 Task: Select Convenience. Add to cart, from RaceTrac for 3390 Emily Renzelli Boulevard, San Francisco, California 94103, Cell Number 831-612-1938, following item : Red Bull - 2
Action: Mouse moved to (270, 119)
Screenshot: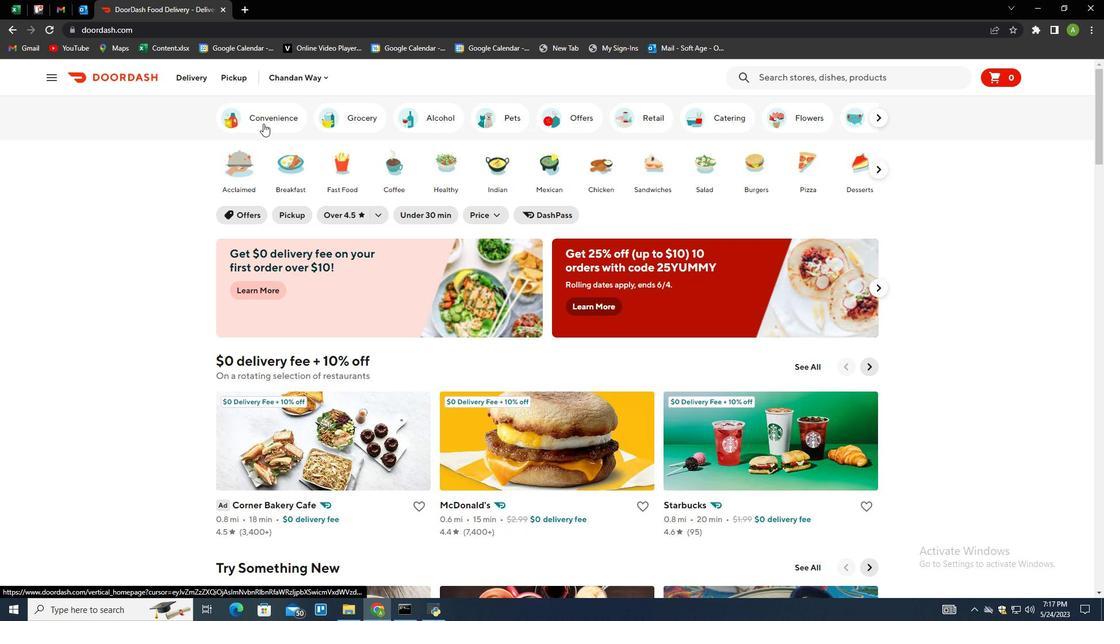 
Action: Mouse pressed left at (270, 119)
Screenshot: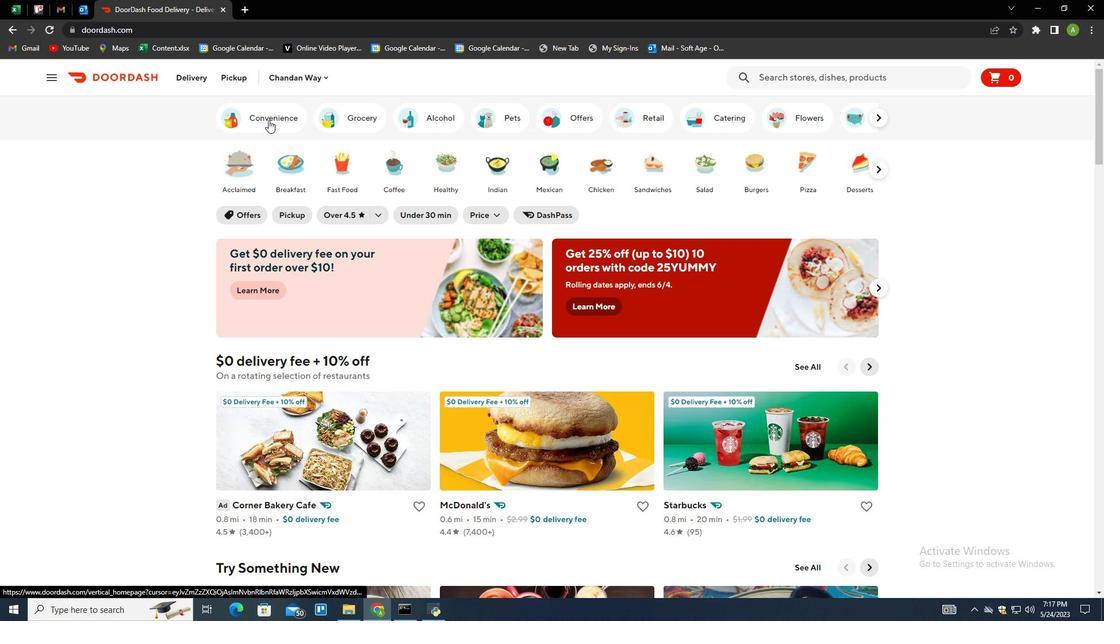 
Action: Mouse moved to (740, 425)
Screenshot: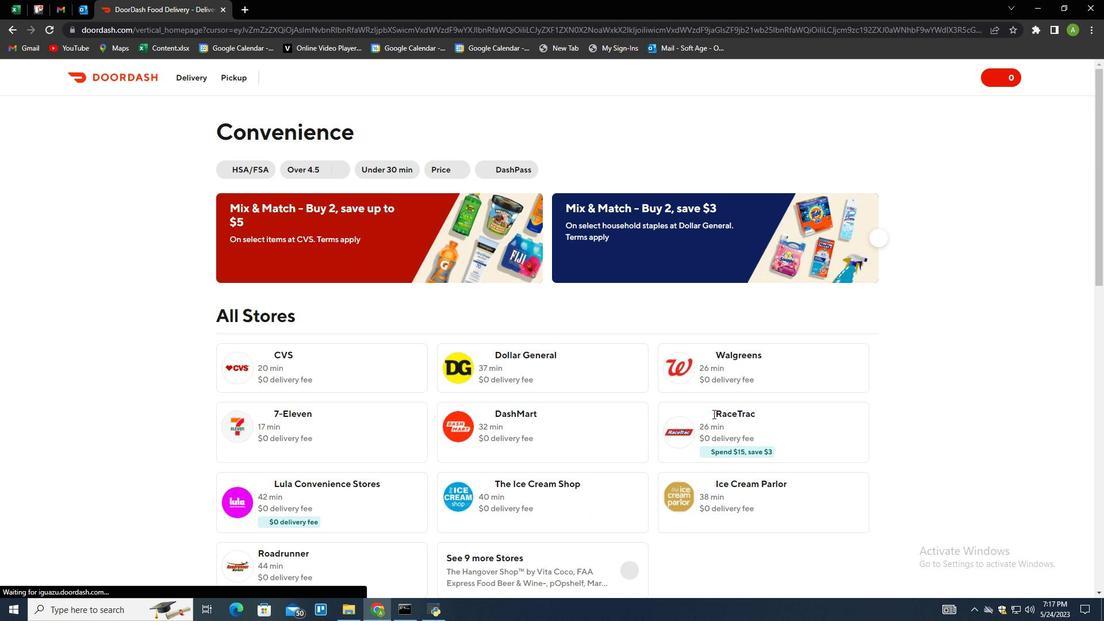 
Action: Mouse pressed left at (740, 425)
Screenshot: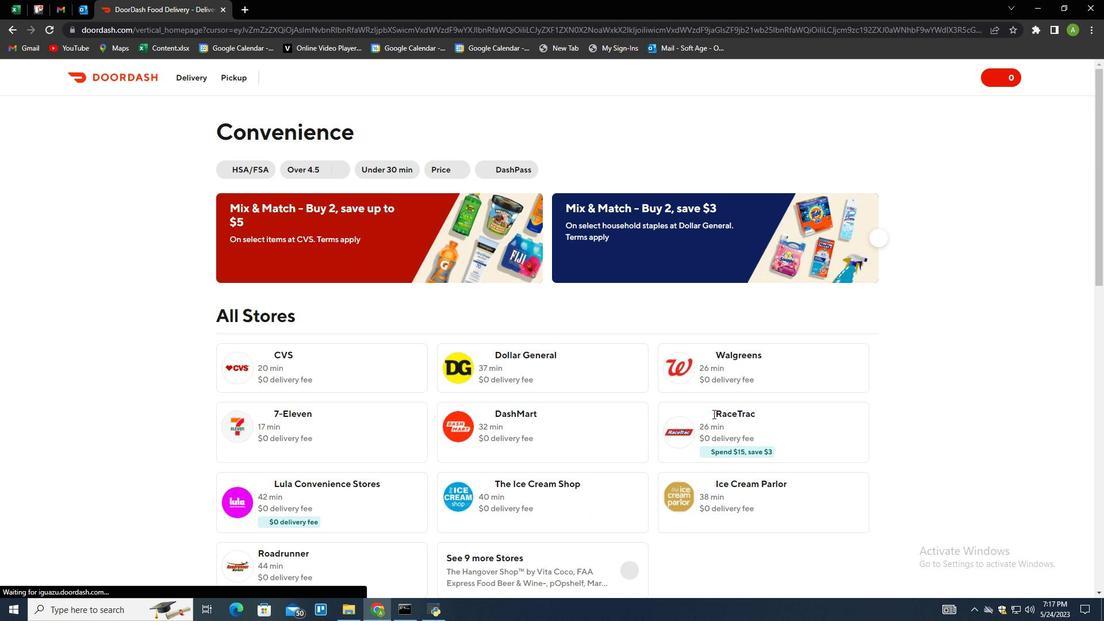 
Action: Mouse moved to (236, 73)
Screenshot: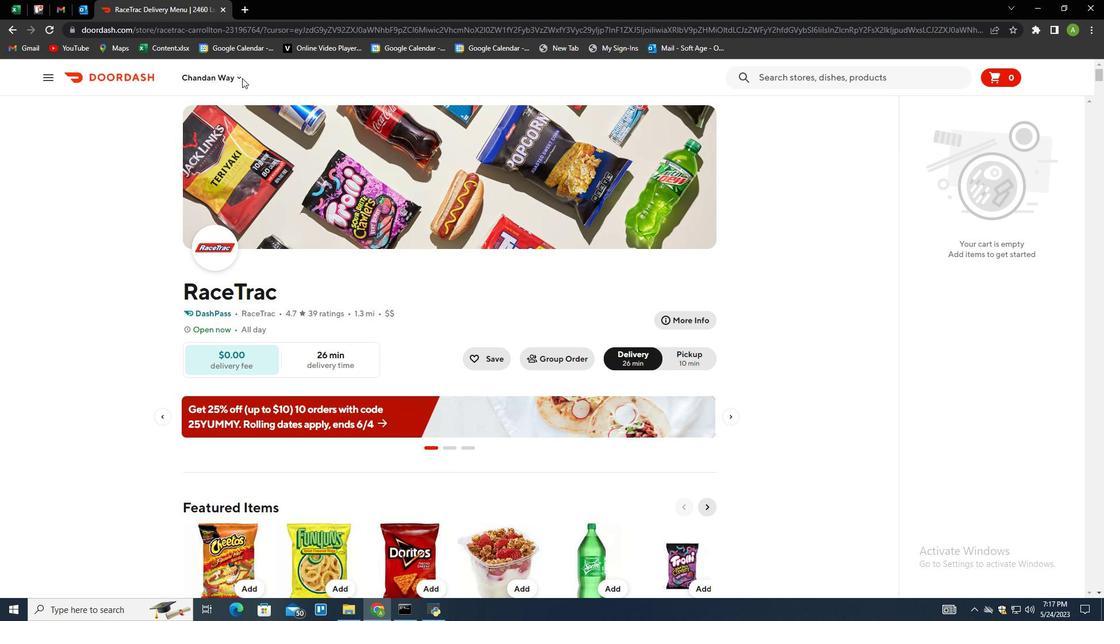 
Action: Mouse pressed left at (236, 73)
Screenshot: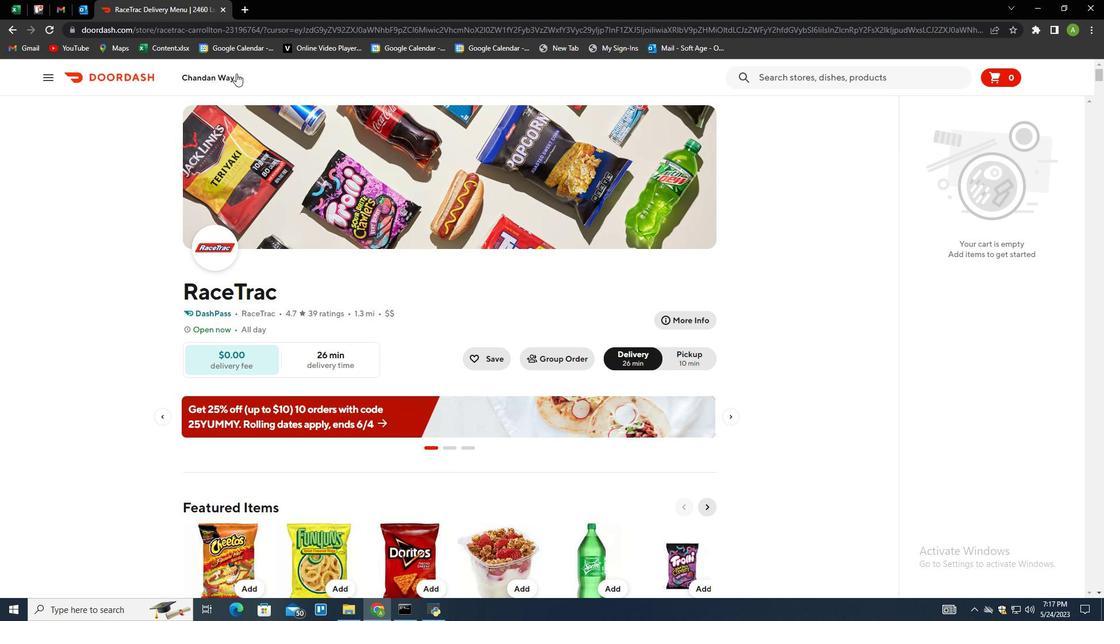 
Action: Mouse moved to (230, 125)
Screenshot: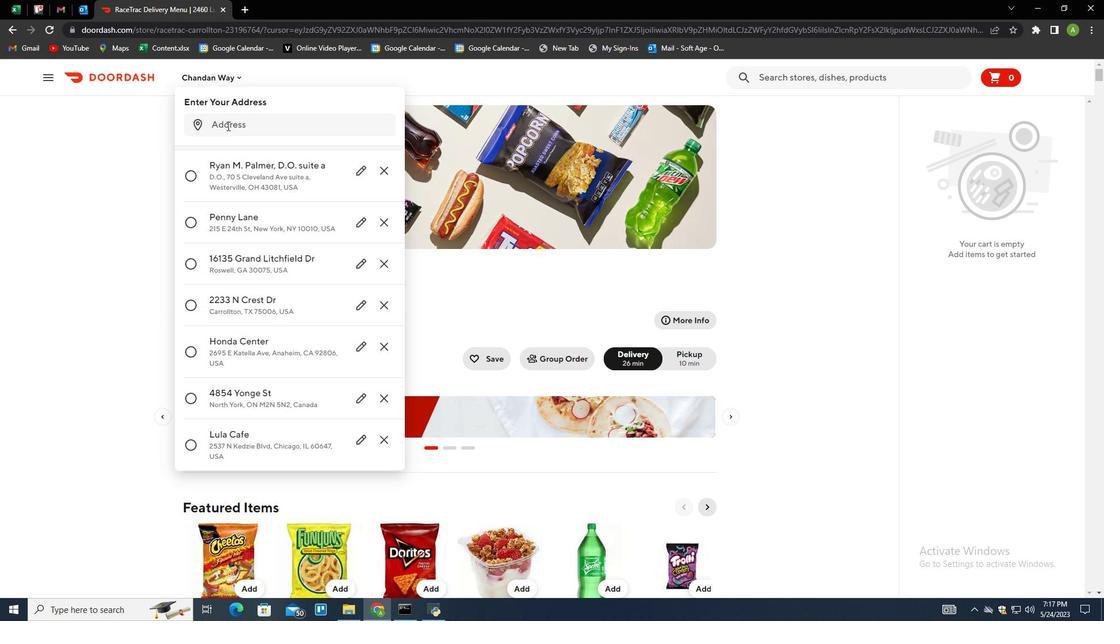 
Action: Mouse pressed left at (230, 125)
Screenshot: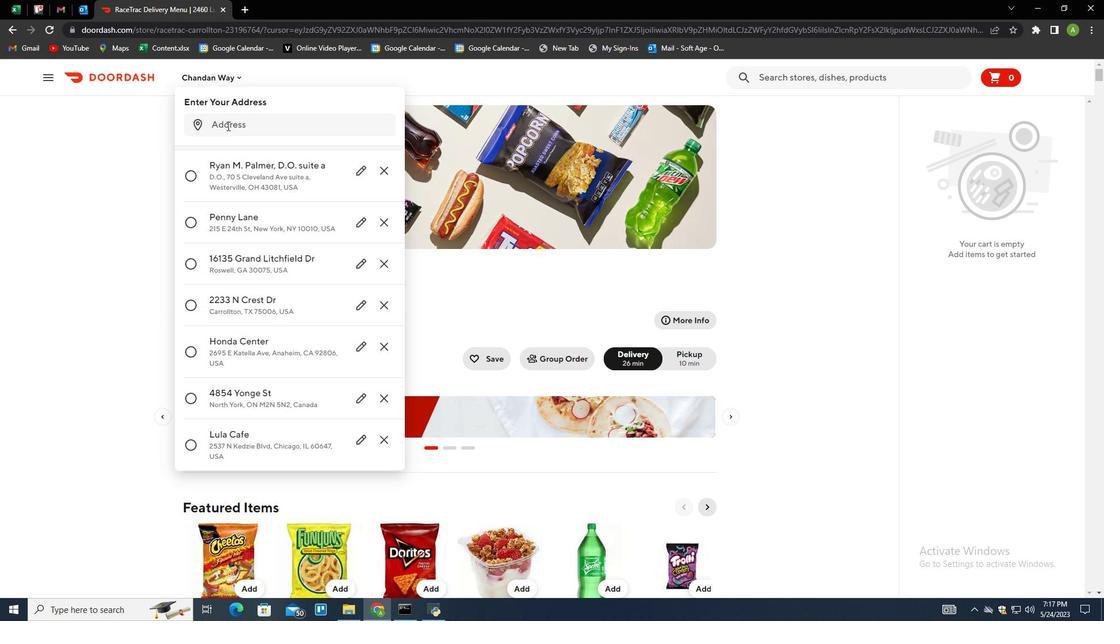 
Action: Mouse moved to (208, 134)
Screenshot: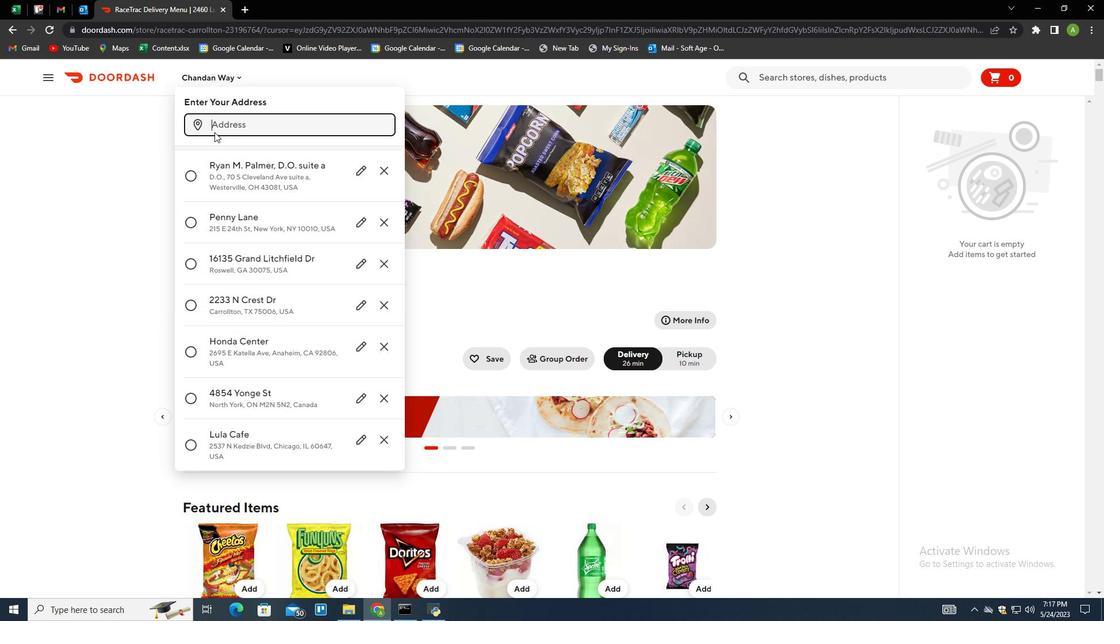 
Action: Key pressed 3390<Key.space>emily<Key.space>renzelli<Key.space>boulevard,<Key.space>san<Key.space>francisco,<Key.space>california<Key.space>94103<Key.enter>
Screenshot: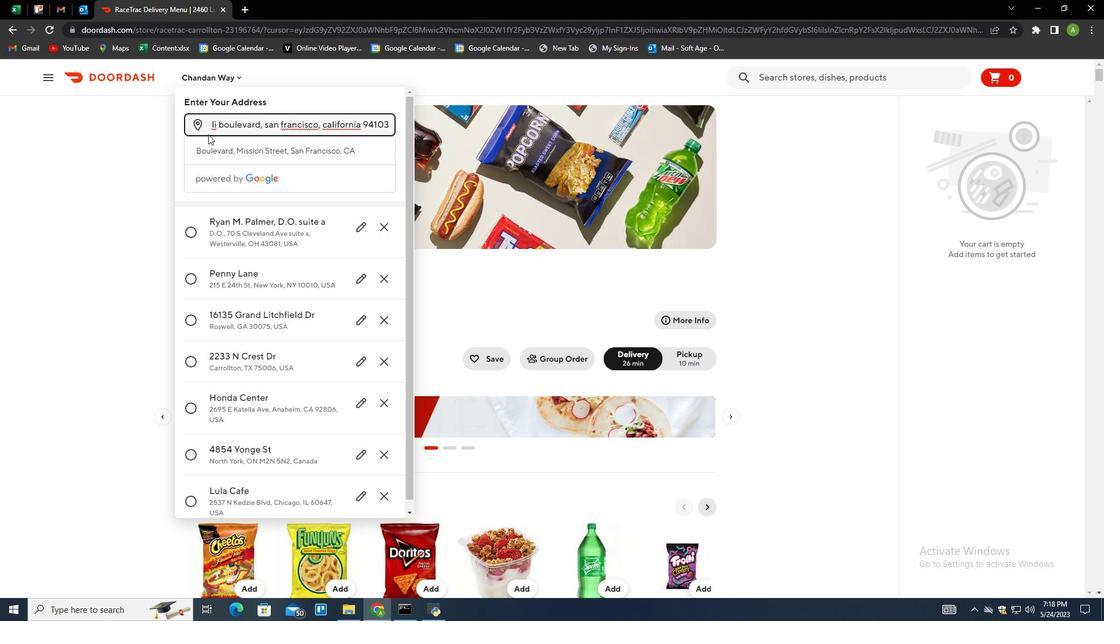 
Action: Mouse moved to (340, 479)
Screenshot: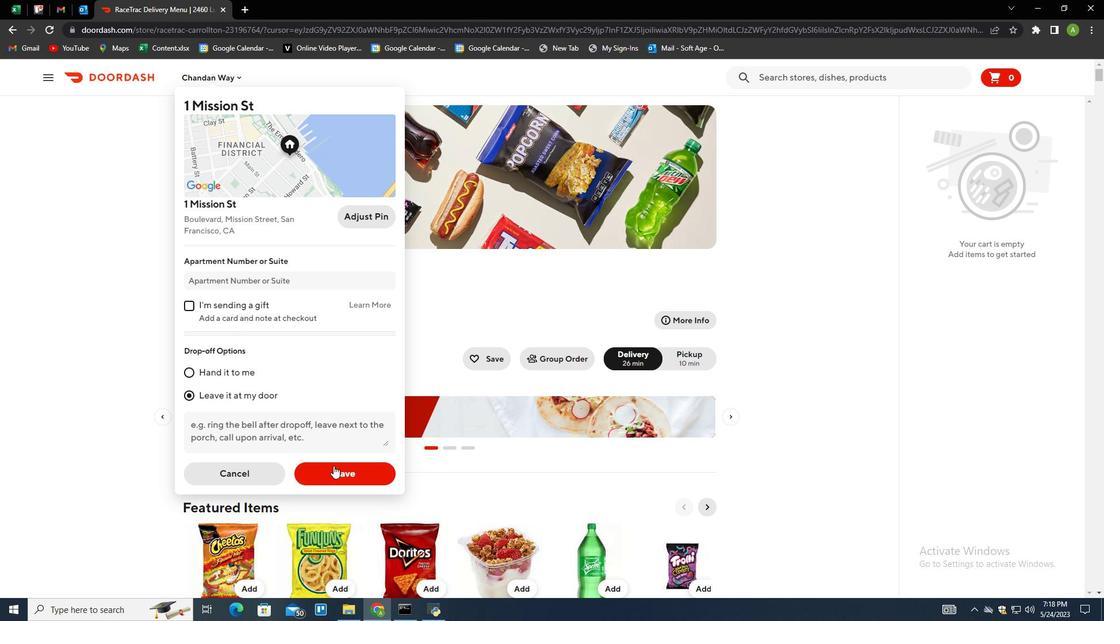
Action: Mouse pressed left at (340, 479)
Screenshot: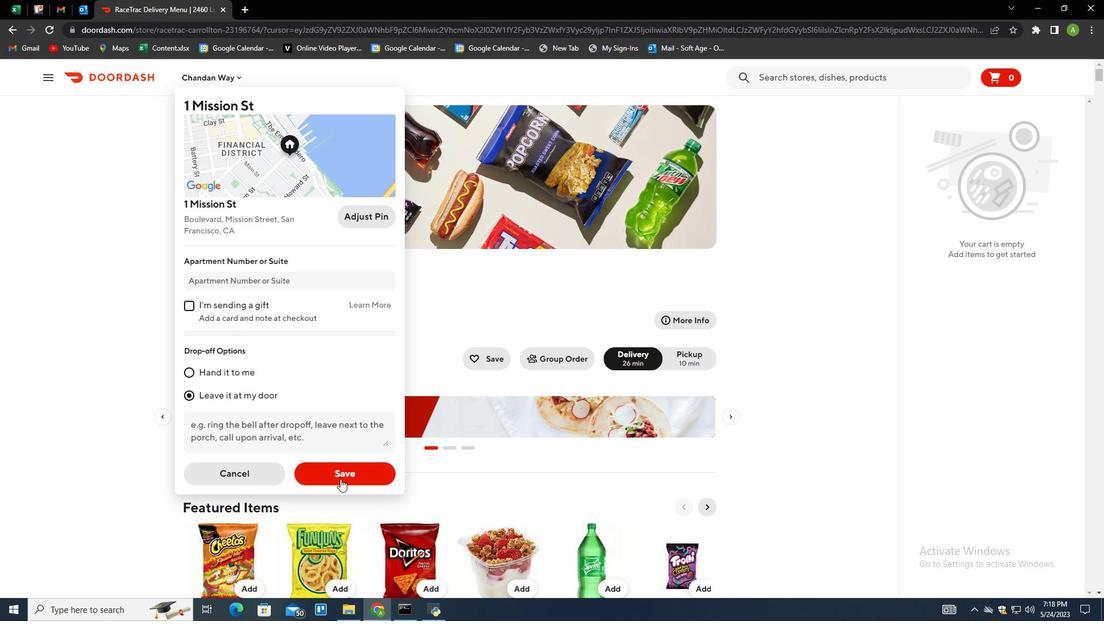 
Action: Mouse moved to (408, 220)
Screenshot: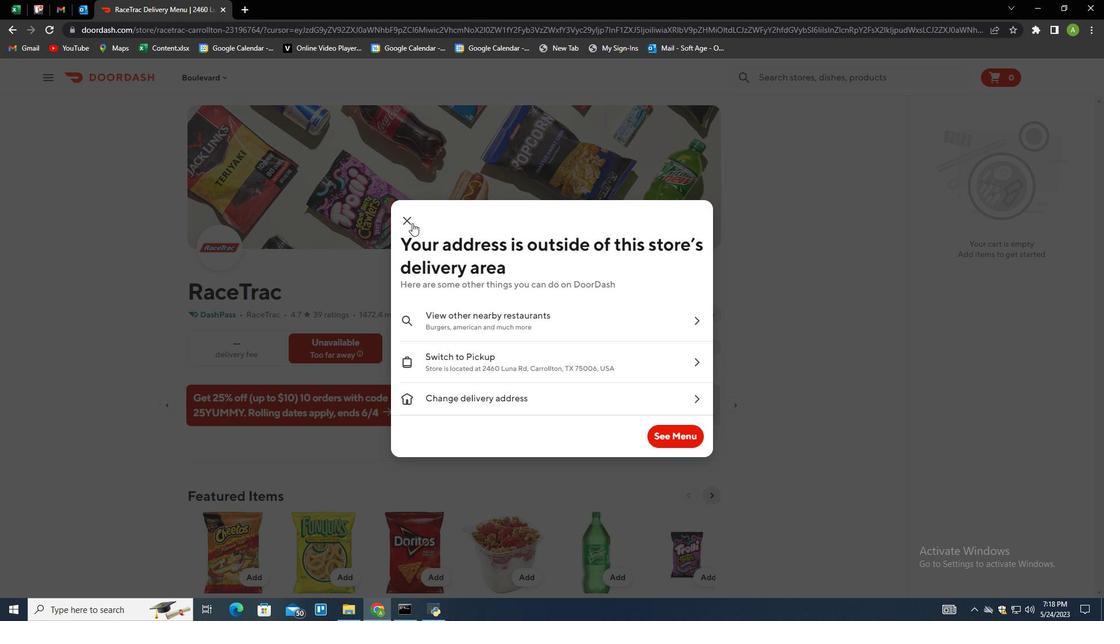 
Action: Mouse pressed left at (408, 220)
Screenshot: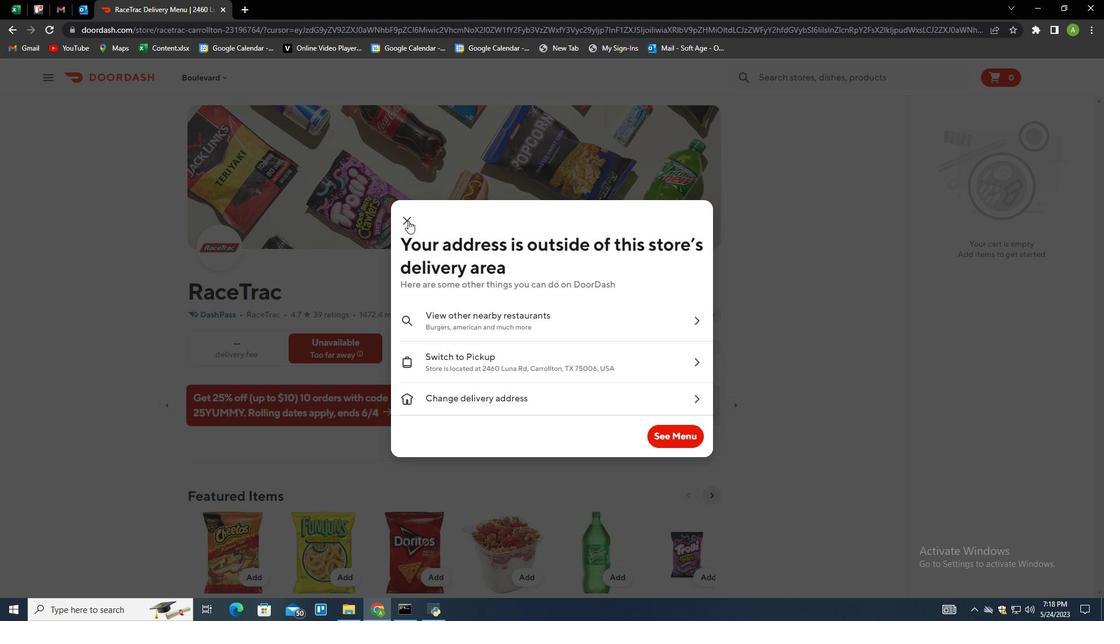 
Action: Mouse moved to (653, 339)
Screenshot: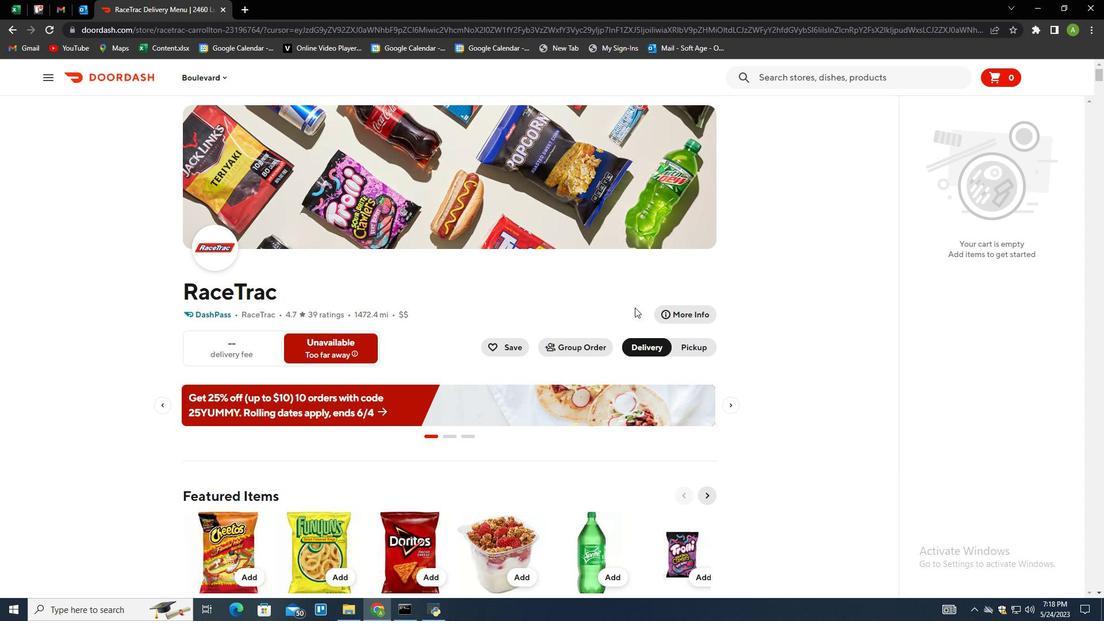 
Action: Mouse scrolled (653, 338) with delta (0, 0)
Screenshot: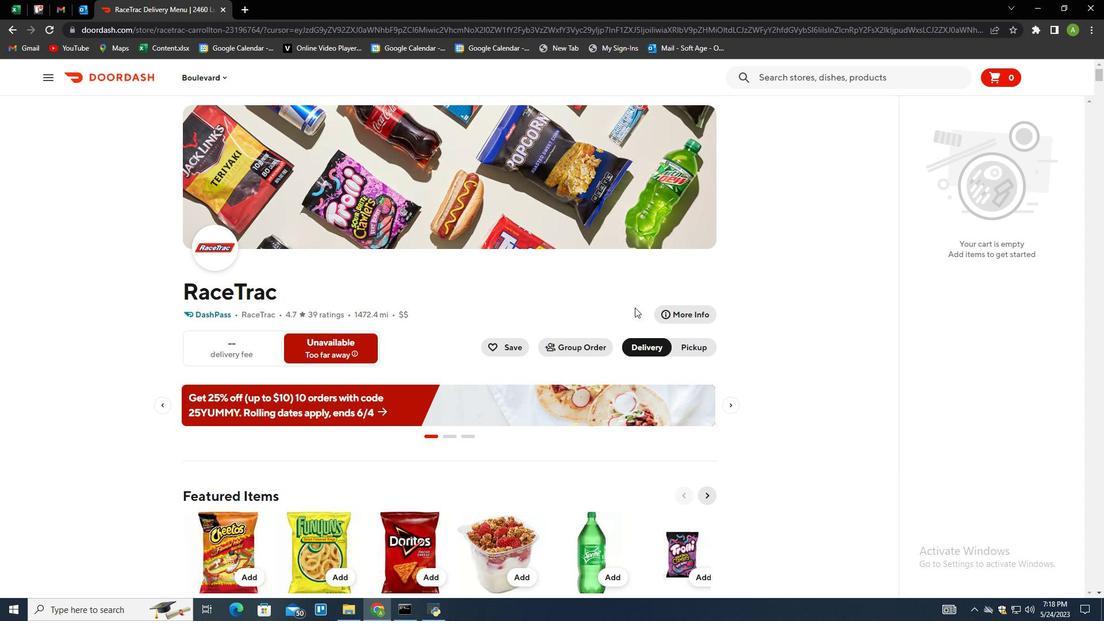 
Action: Mouse moved to (654, 343)
Screenshot: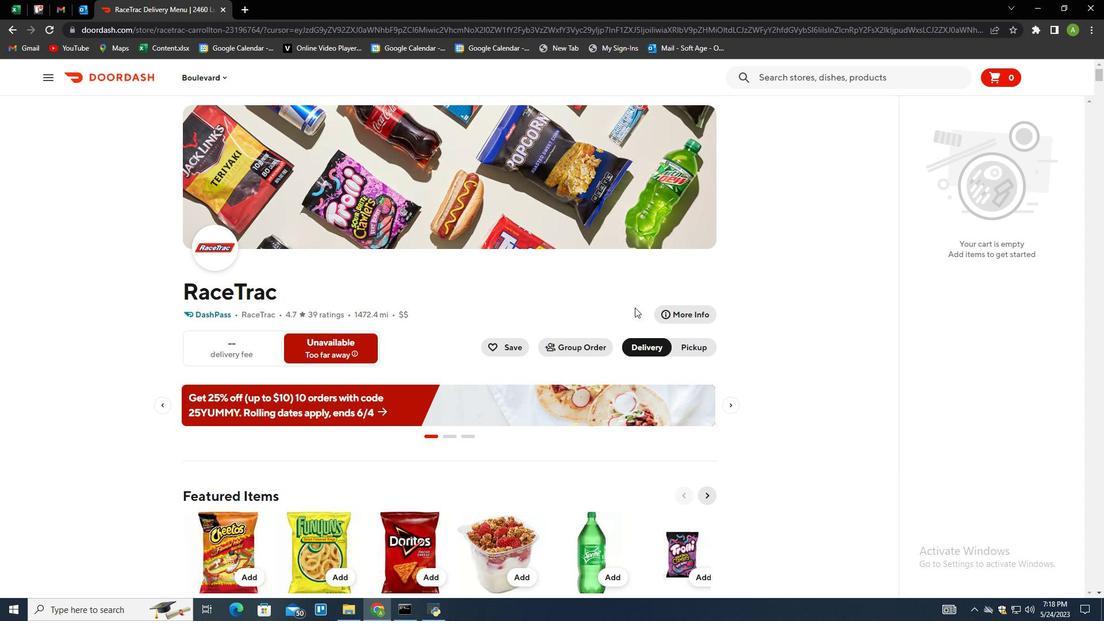 
Action: Mouse scrolled (654, 342) with delta (0, 0)
Screenshot: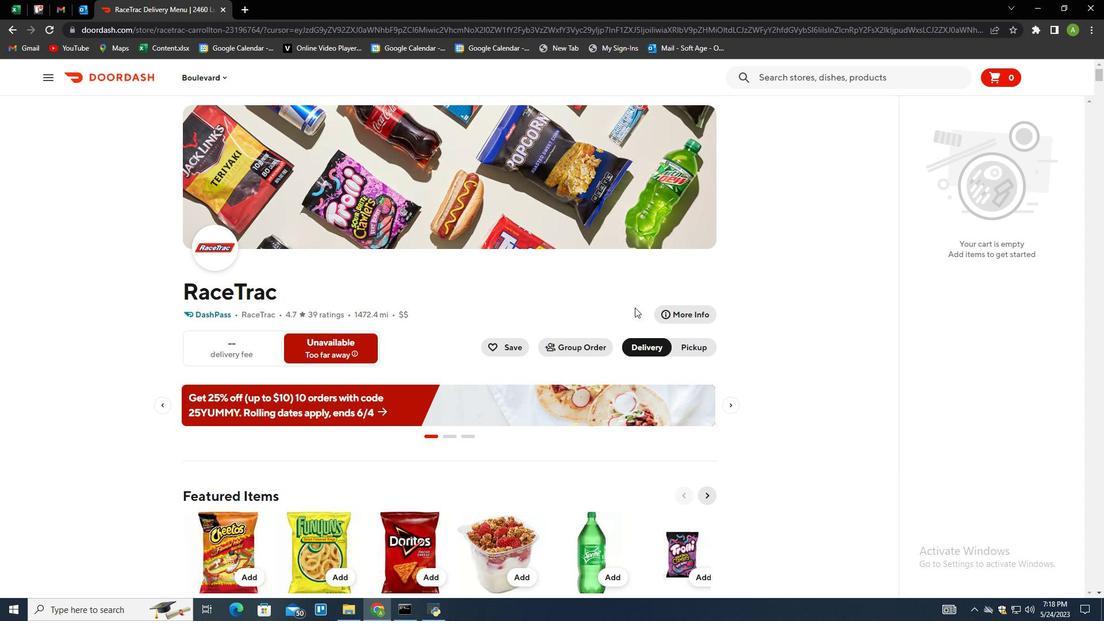 
Action: Mouse moved to (655, 346)
Screenshot: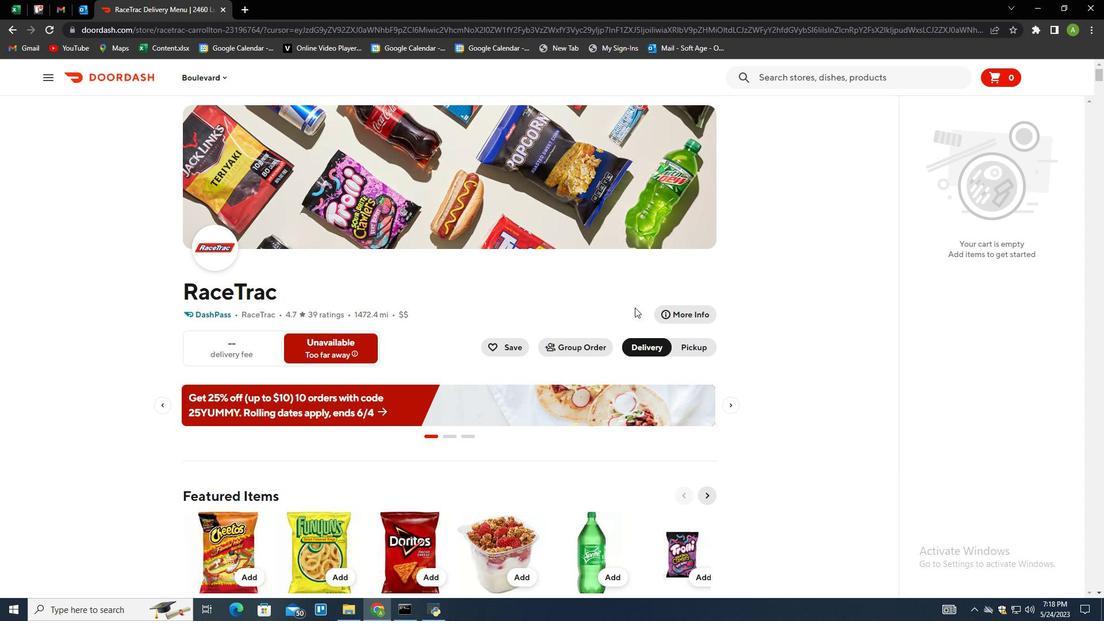 
Action: Mouse scrolled (655, 345) with delta (0, 0)
Screenshot: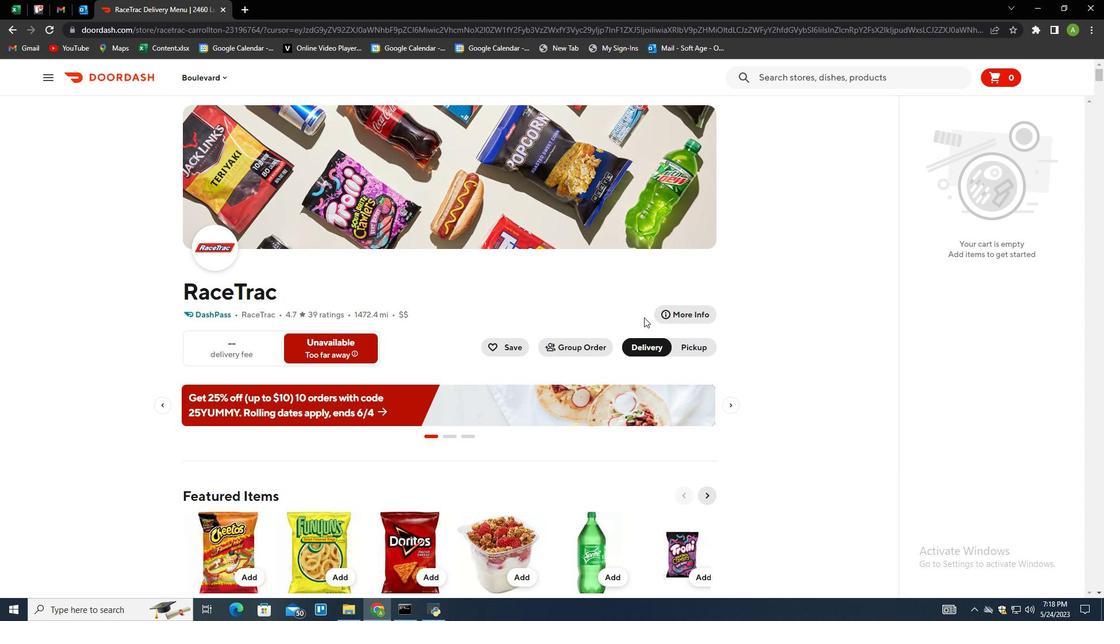 
Action: Mouse moved to (656, 348)
Screenshot: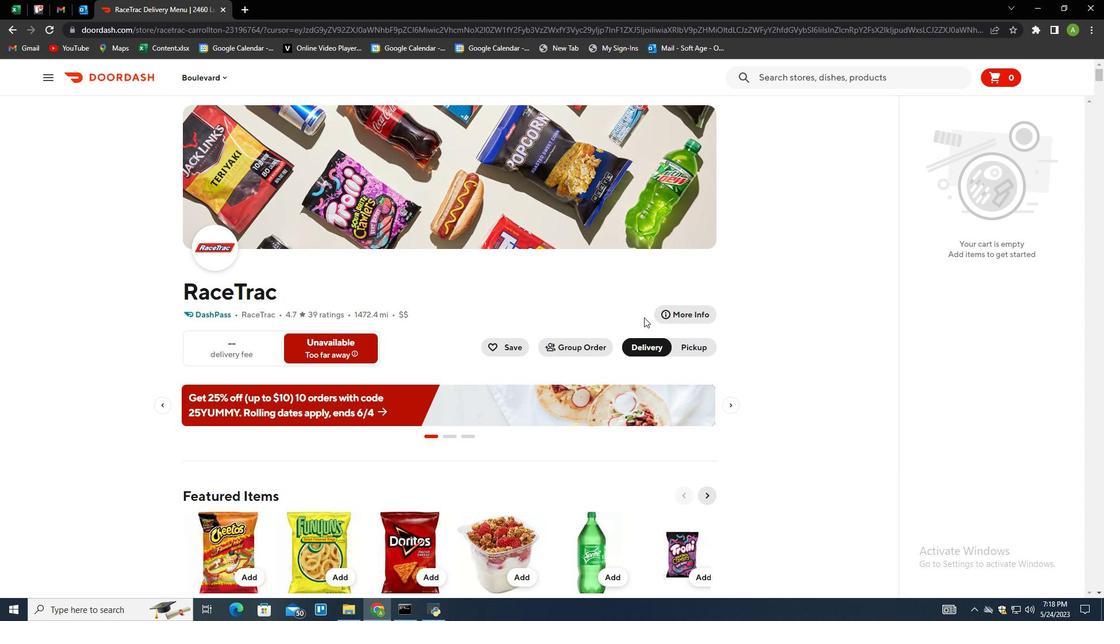 
Action: Mouse scrolled (656, 347) with delta (0, 0)
Screenshot: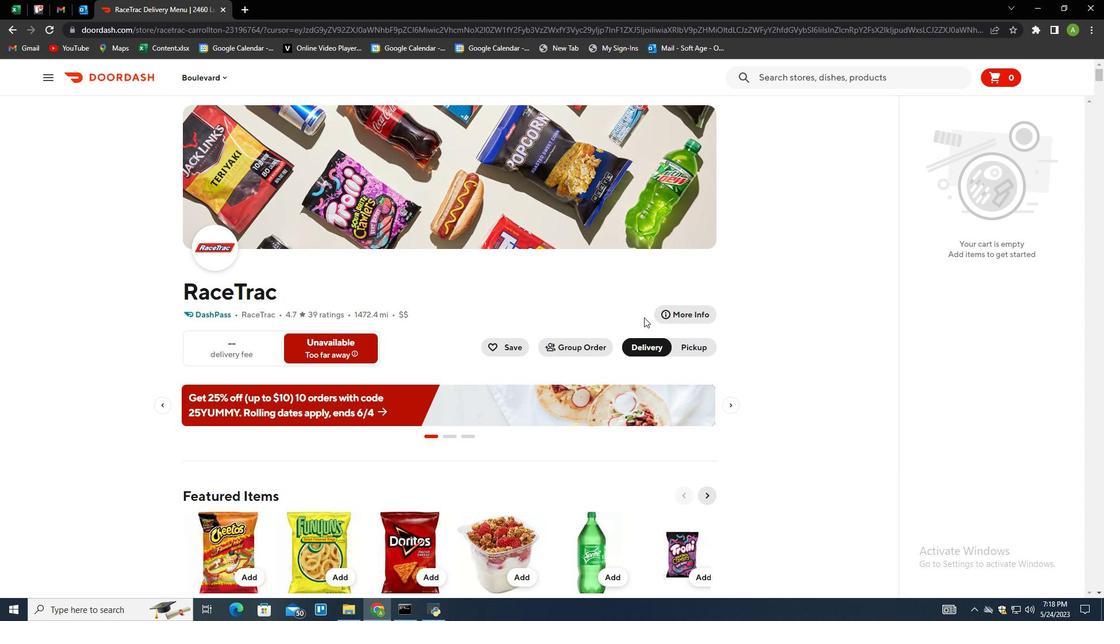 
Action: Mouse moved to (629, 457)
Screenshot: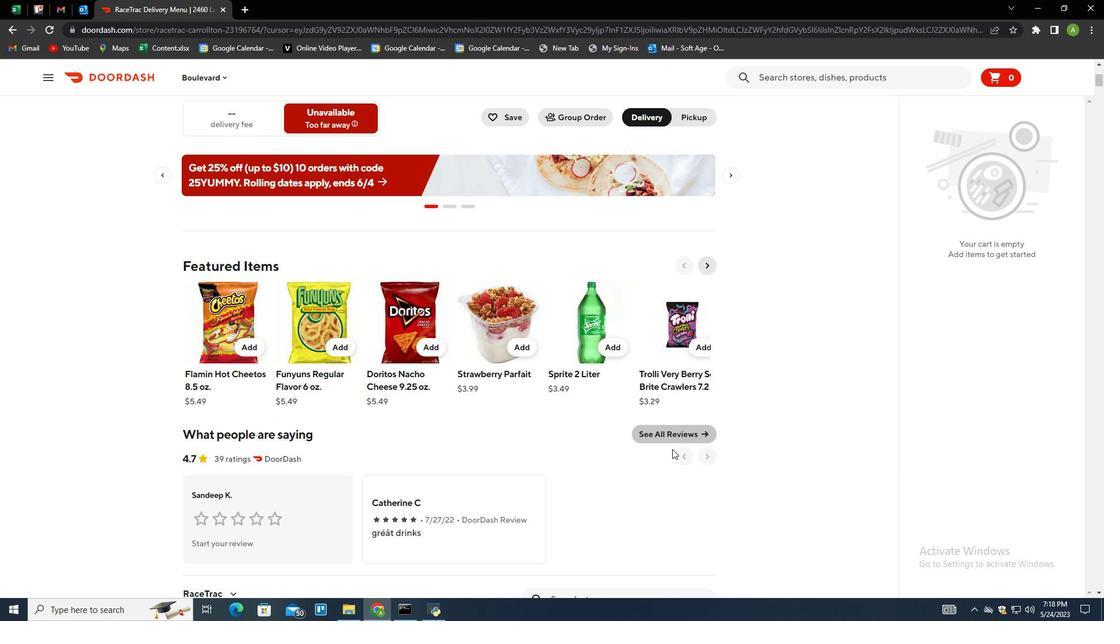 
Action: Mouse scrolled (629, 456) with delta (0, 0)
Screenshot: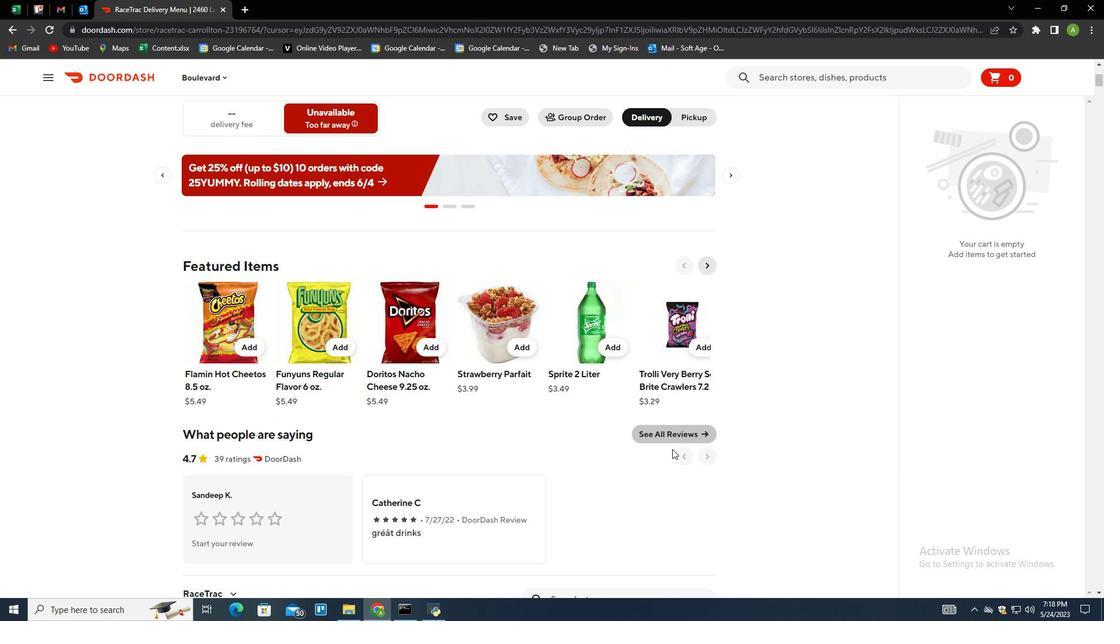 
Action: Mouse moved to (628, 458)
Screenshot: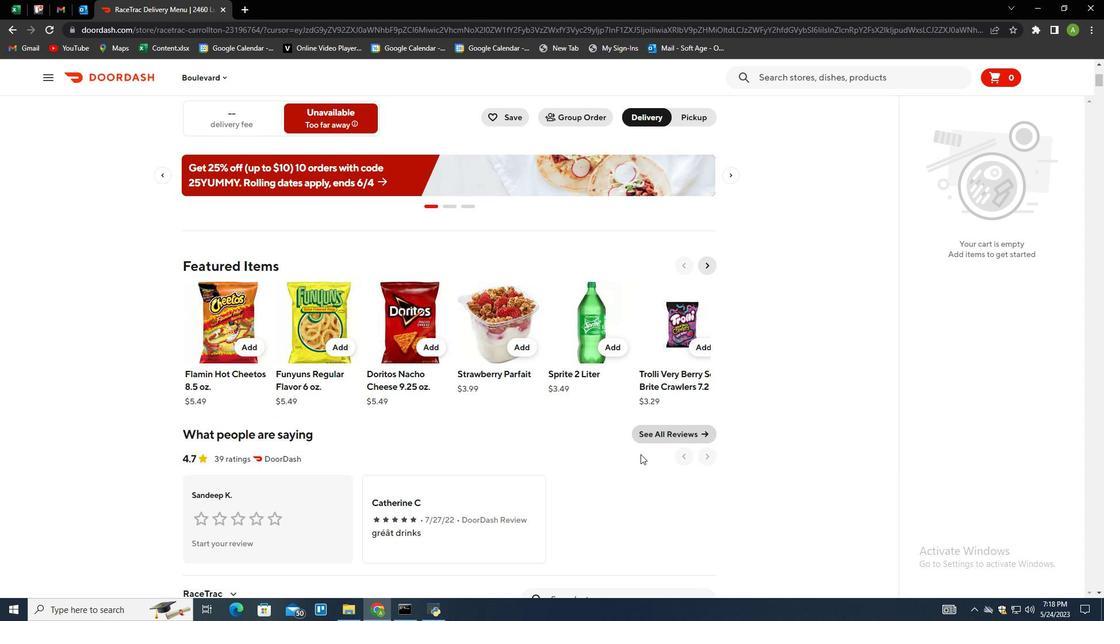 
Action: Mouse scrolled (628, 457) with delta (0, 0)
Screenshot: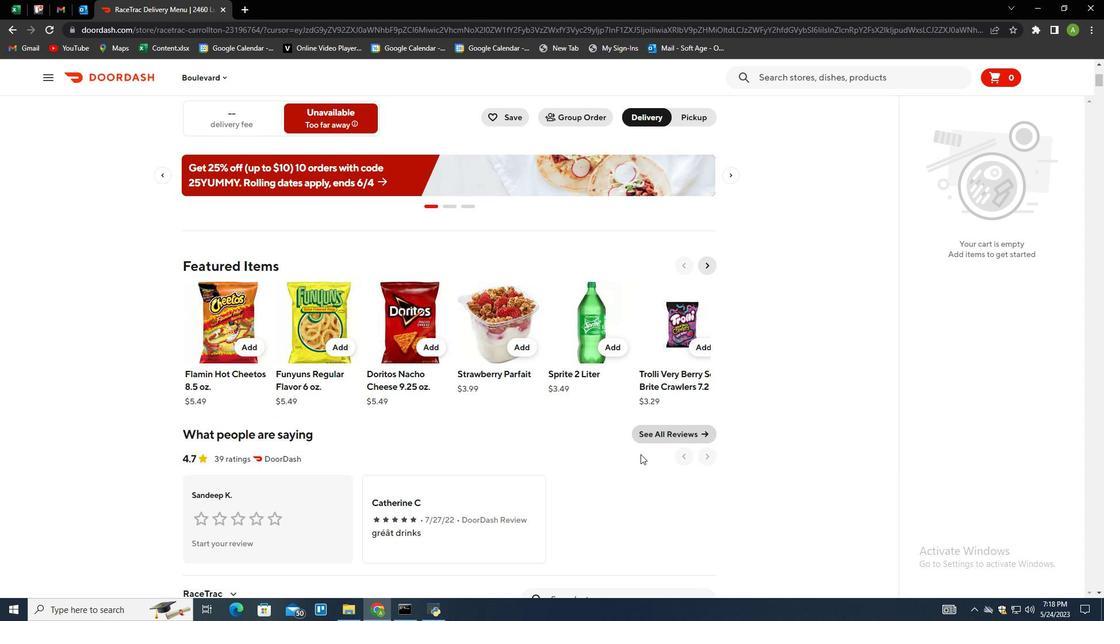 
Action: Mouse scrolled (628, 457) with delta (0, 0)
Screenshot: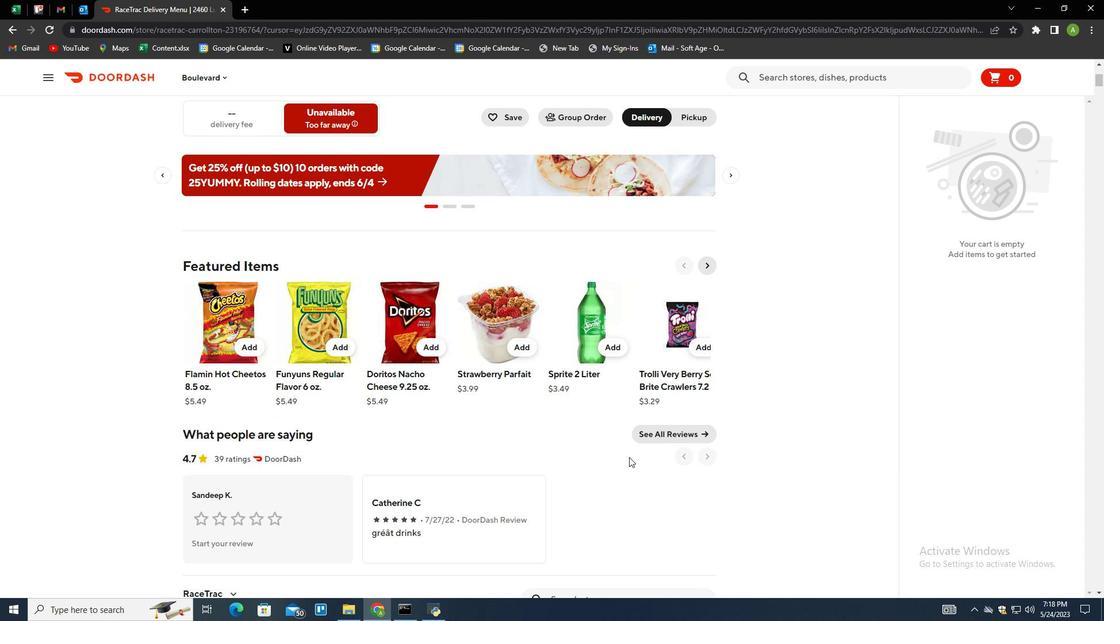 
Action: Mouse moved to (629, 430)
Screenshot: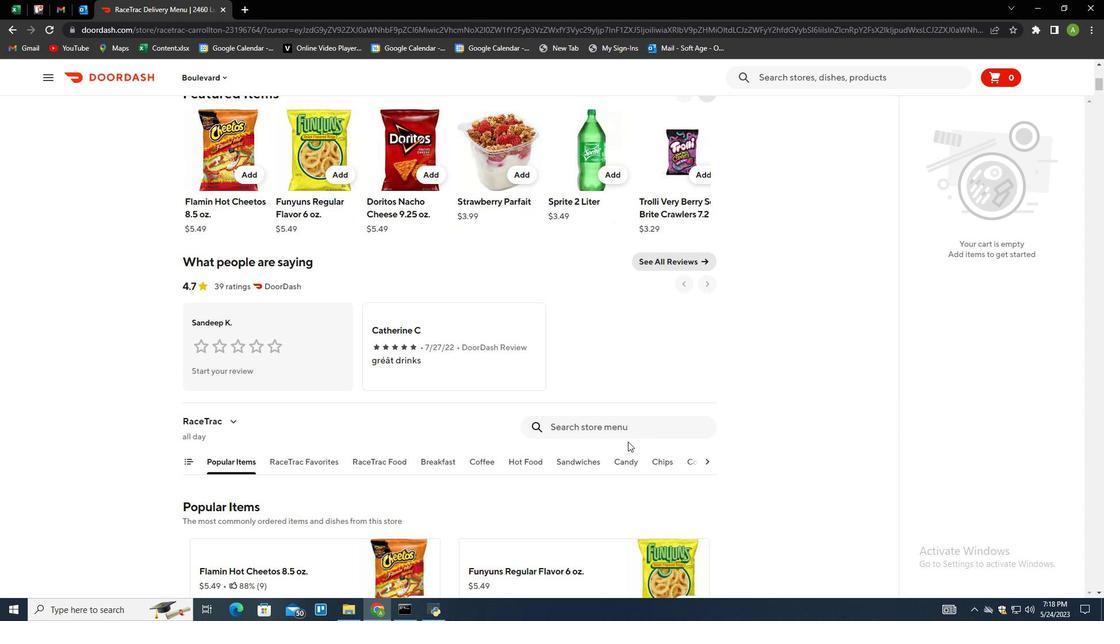 
Action: Mouse pressed left at (629, 430)
Screenshot: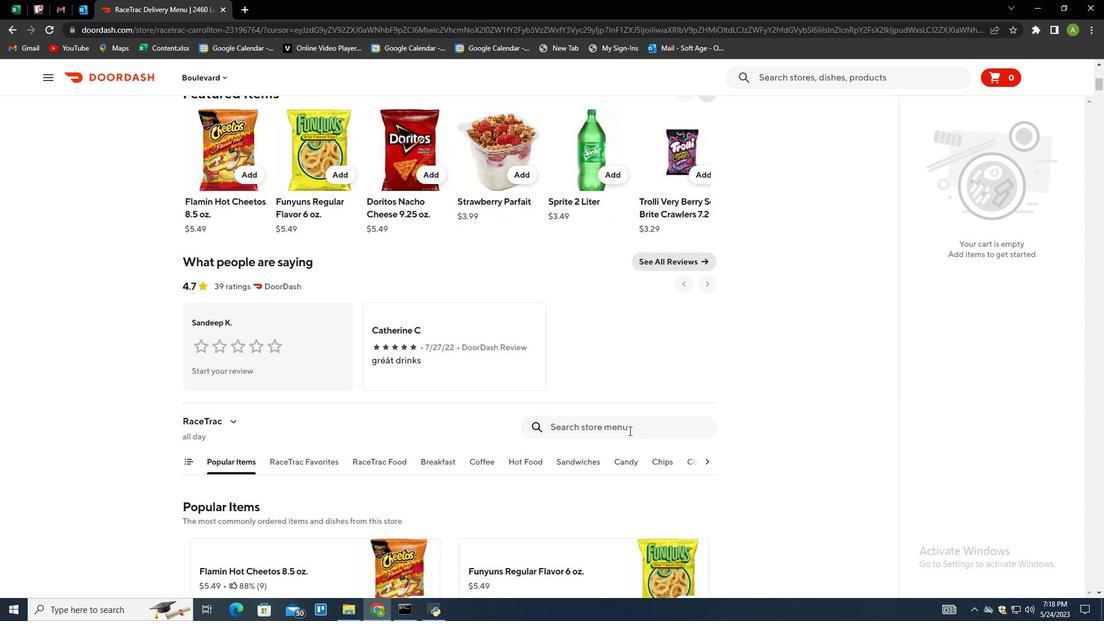 
Action: Key pressed red<Key.space>bull<Key.enter>
Screenshot: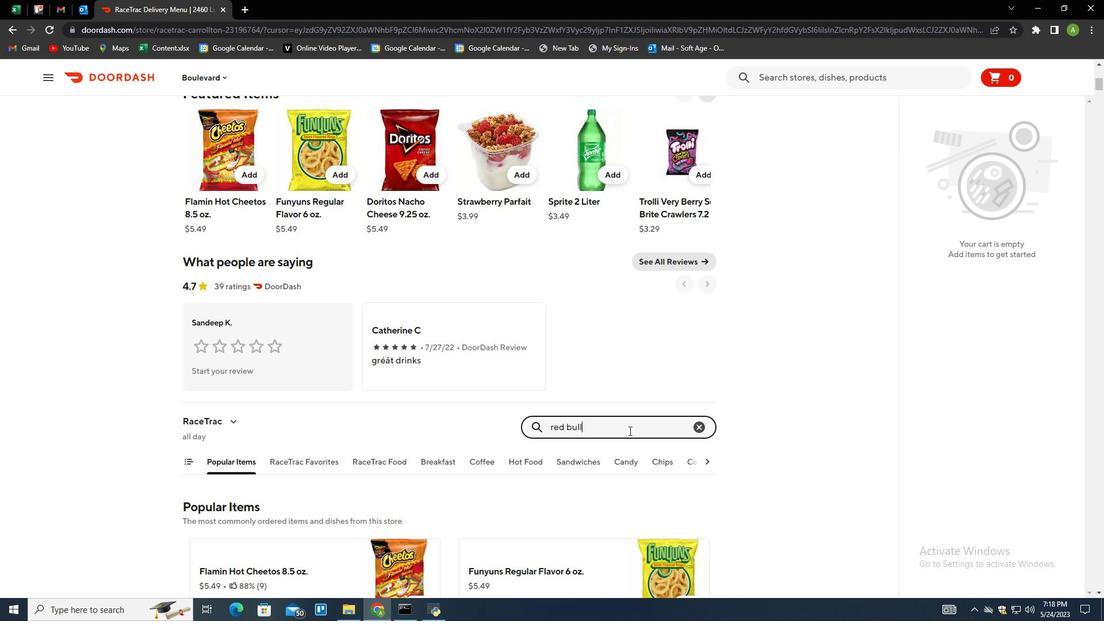 
Action: Mouse moved to (407, 330)
Screenshot: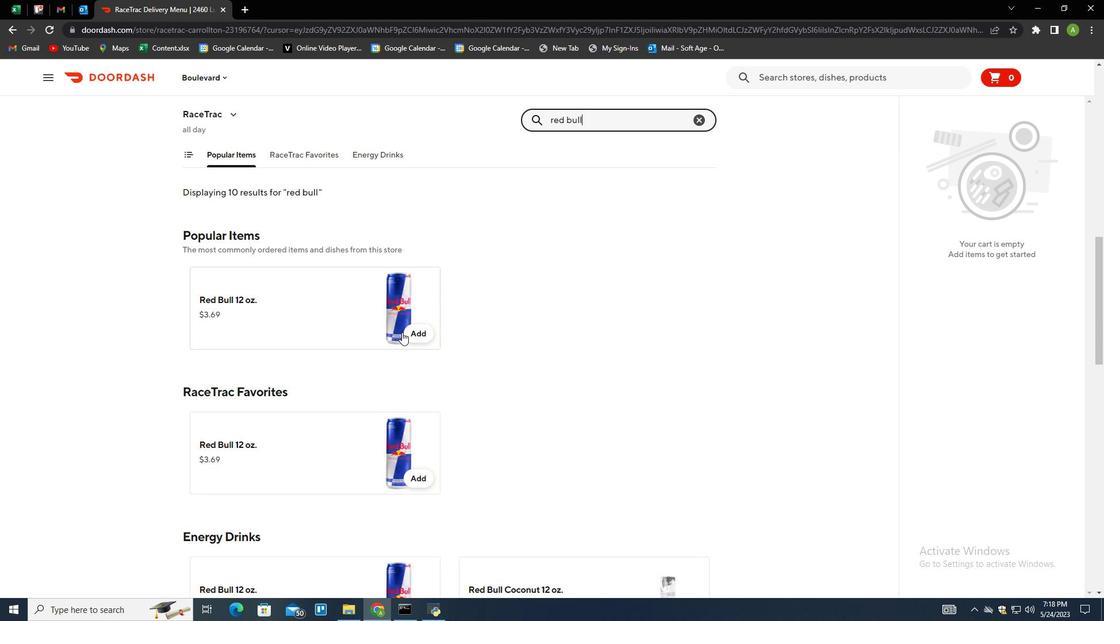 
Action: Mouse pressed left at (407, 330)
Screenshot: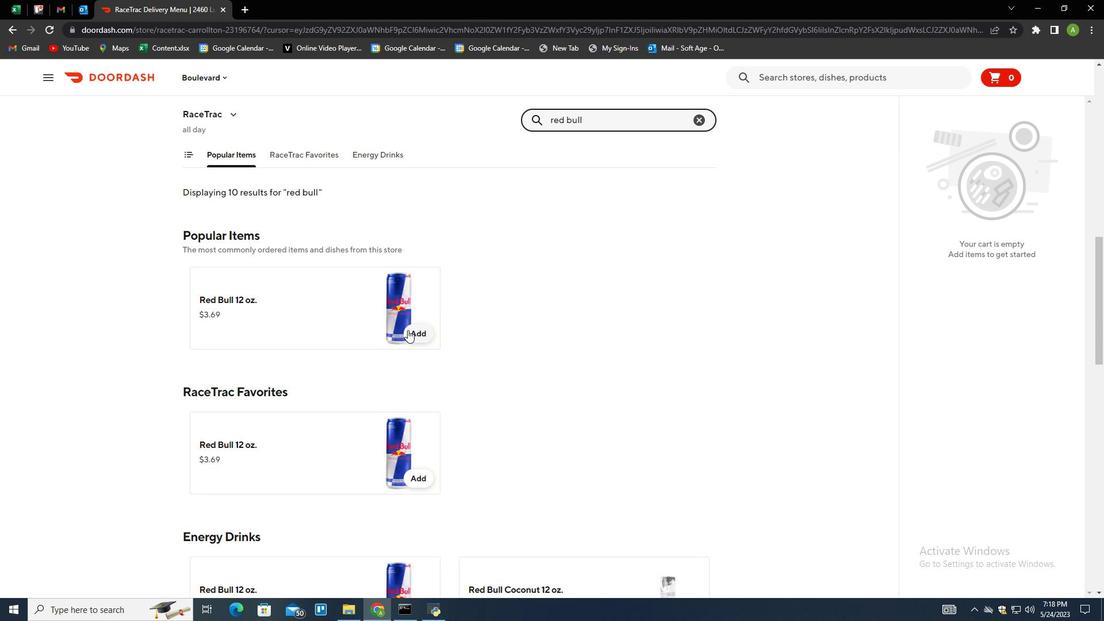 
Action: Mouse moved to (1064, 201)
Screenshot: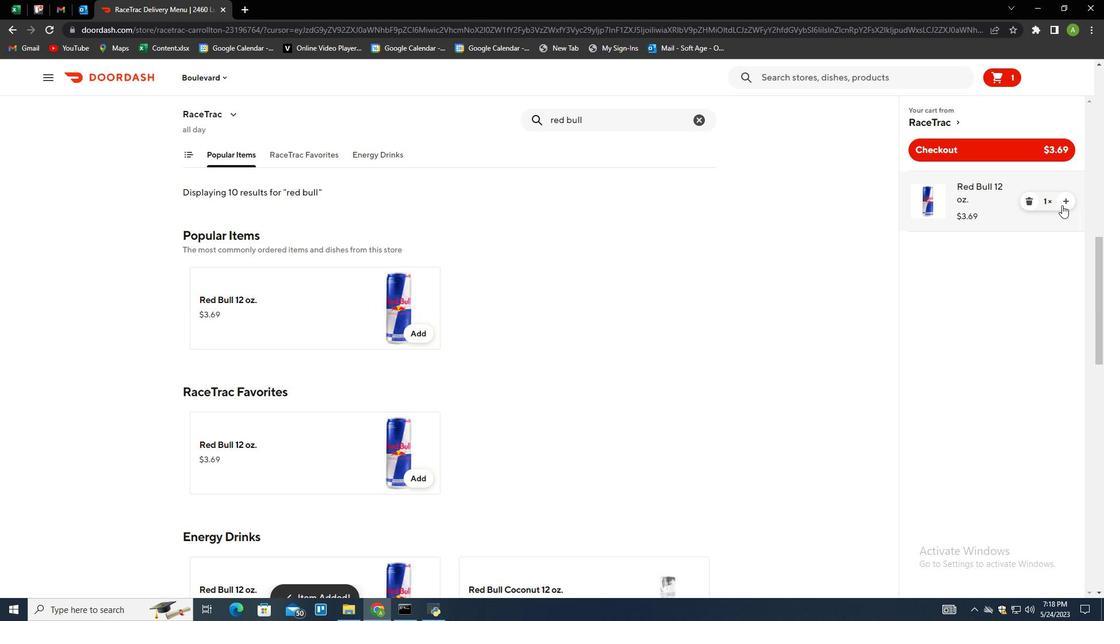 
Action: Mouse pressed left at (1064, 201)
Screenshot: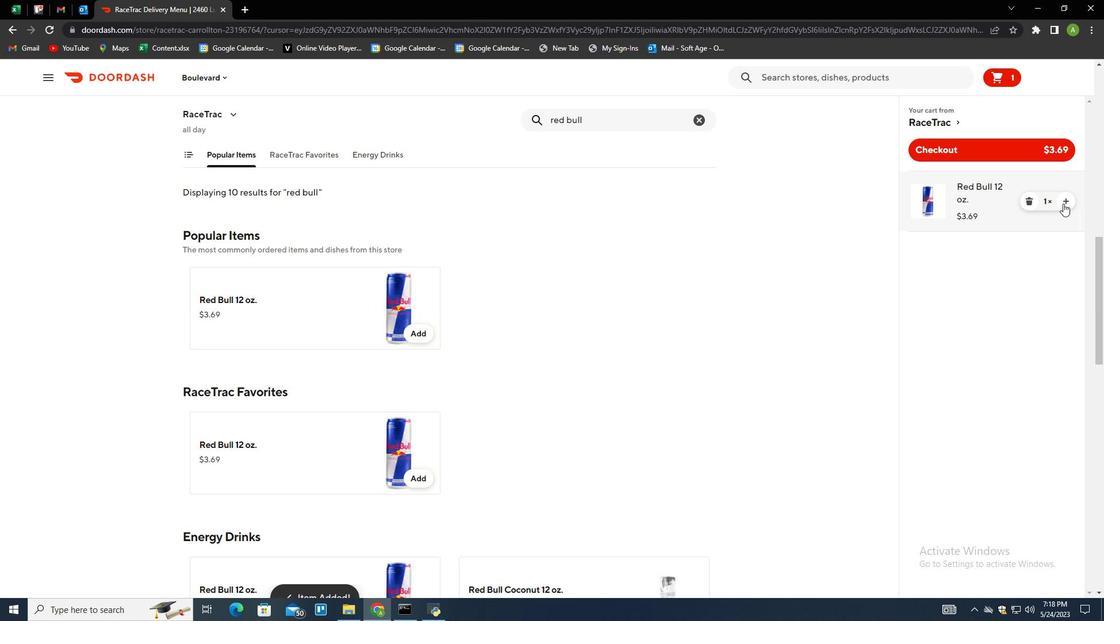 
Action: Mouse moved to (935, 146)
Screenshot: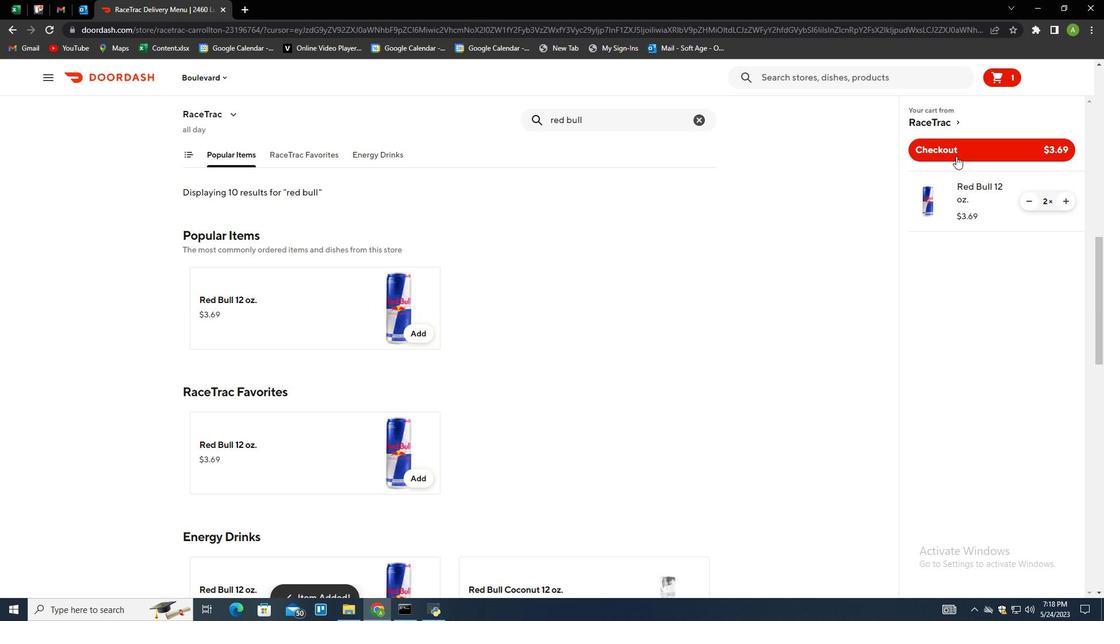 
Action: Mouse pressed left at (935, 146)
Screenshot: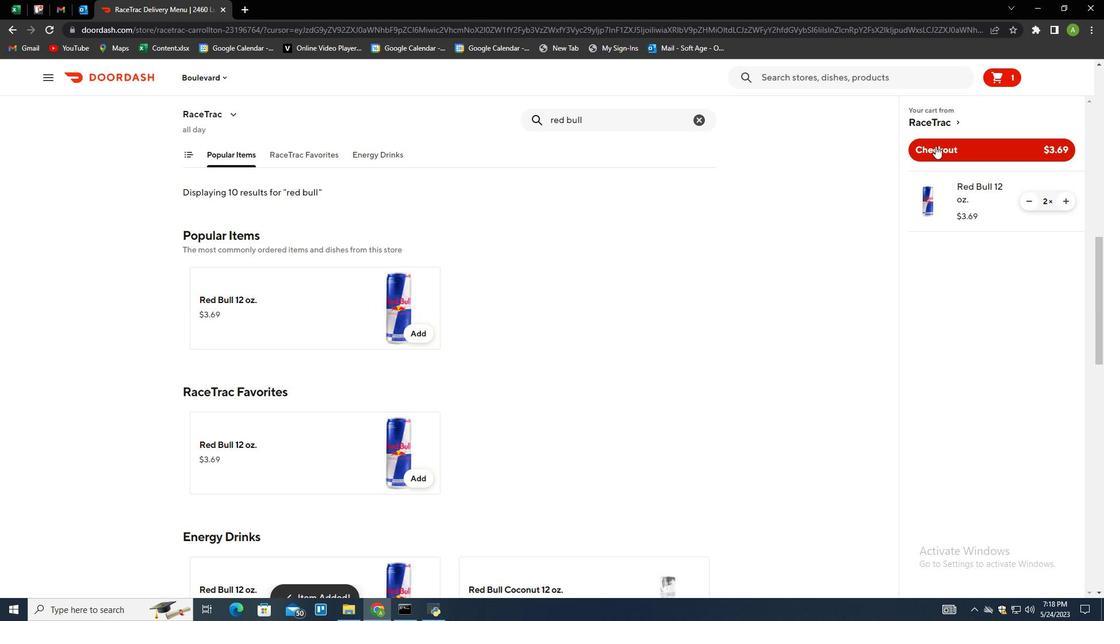 
Action: Mouse moved to (930, 147)
Screenshot: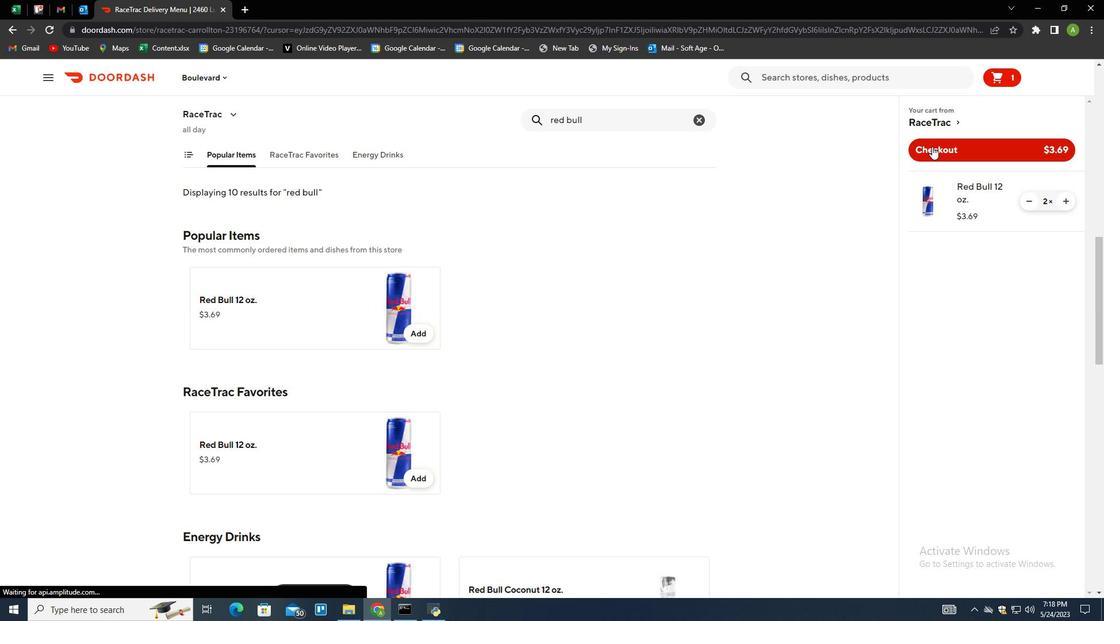 
